 Task: Create a due date automation trigger when advanced on, 2 working days after a card is due add basic assigned to me is due at 11:00 AM.
Action: Mouse moved to (1187, 98)
Screenshot: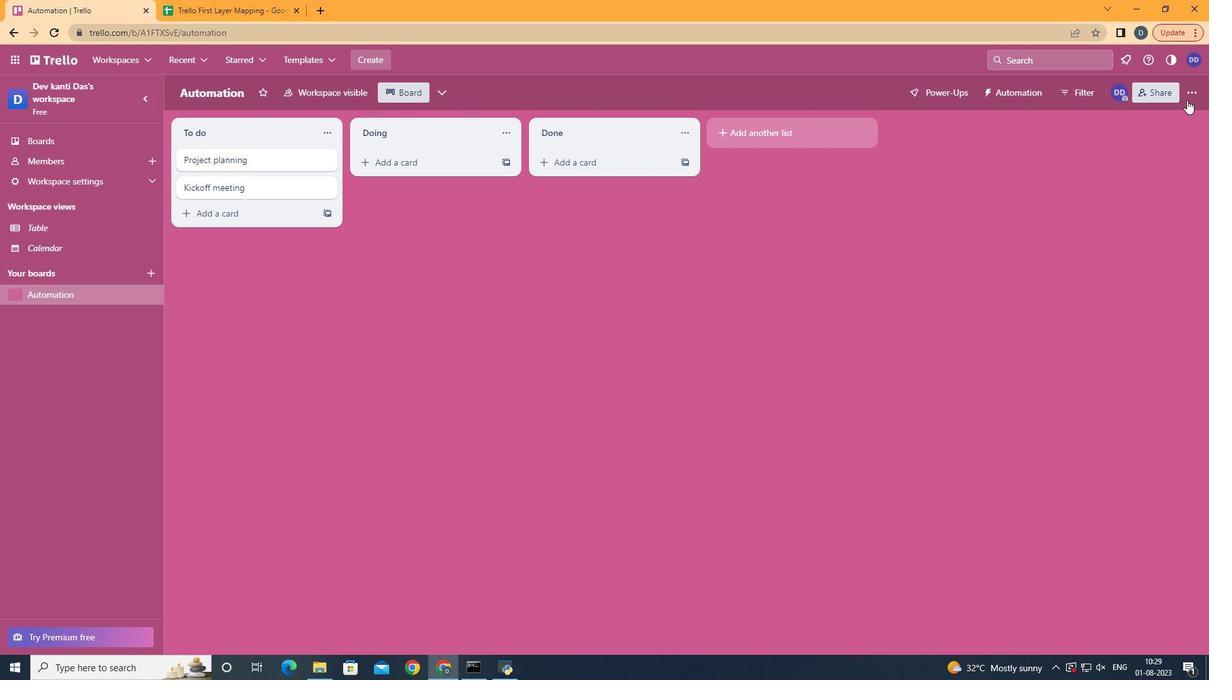 
Action: Mouse pressed left at (1187, 98)
Screenshot: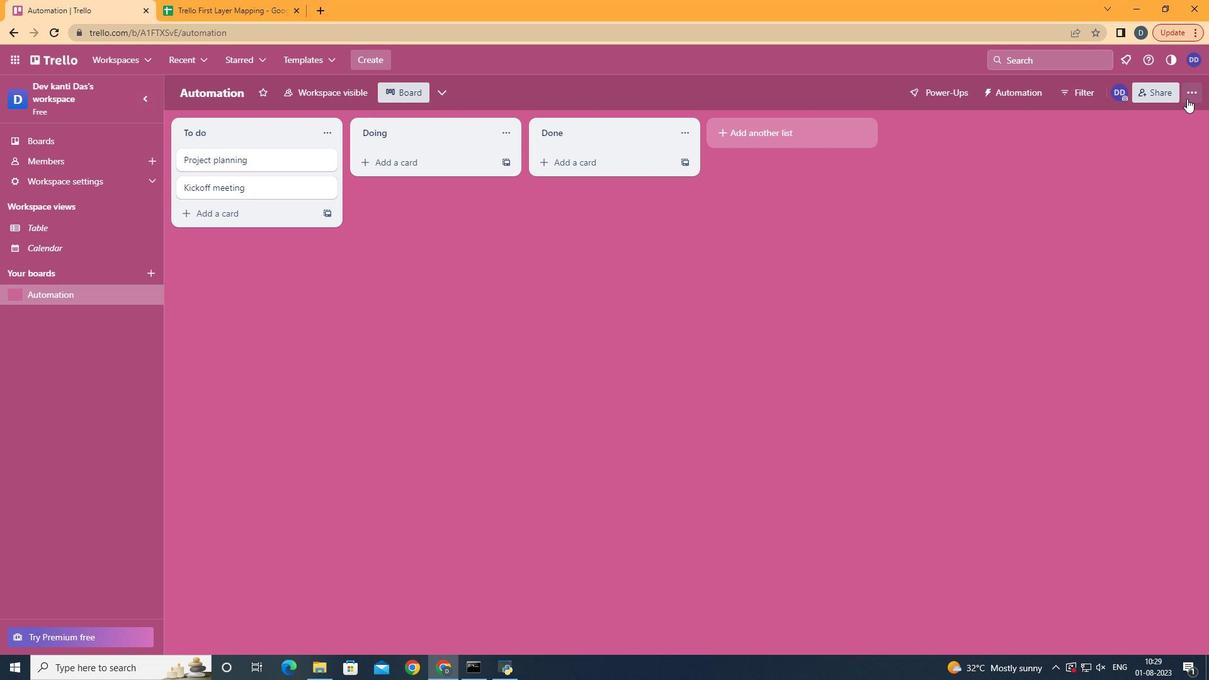
Action: Mouse moved to (1110, 257)
Screenshot: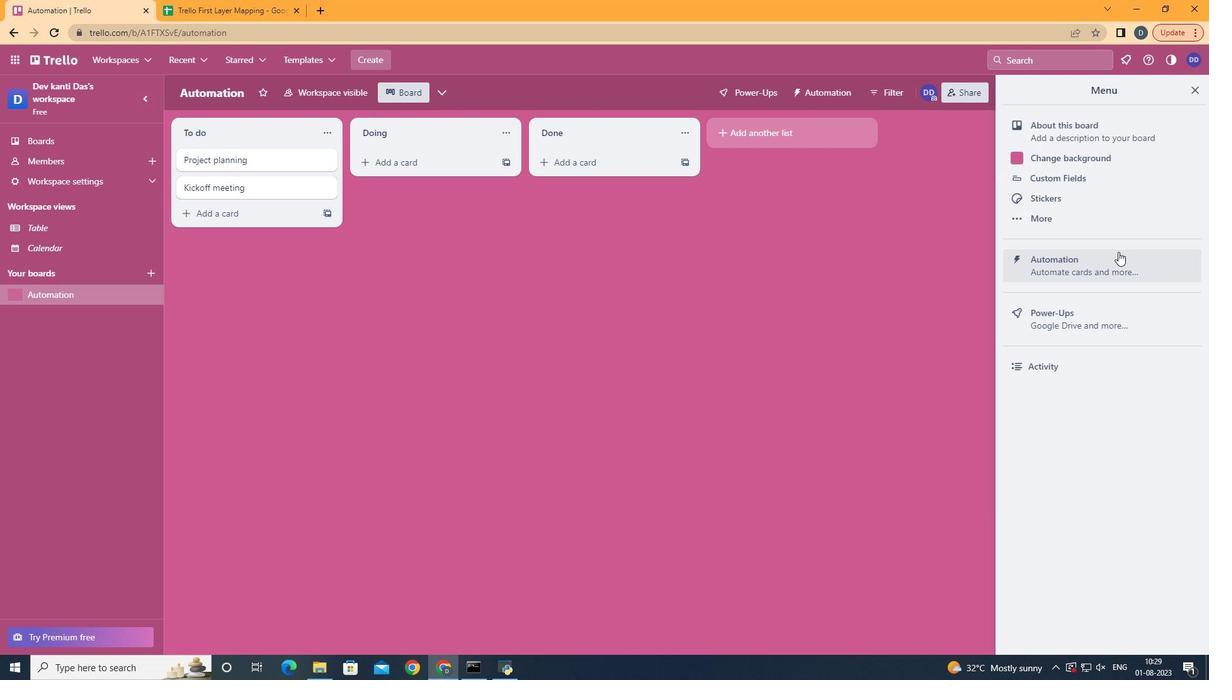 
Action: Mouse pressed left at (1110, 257)
Screenshot: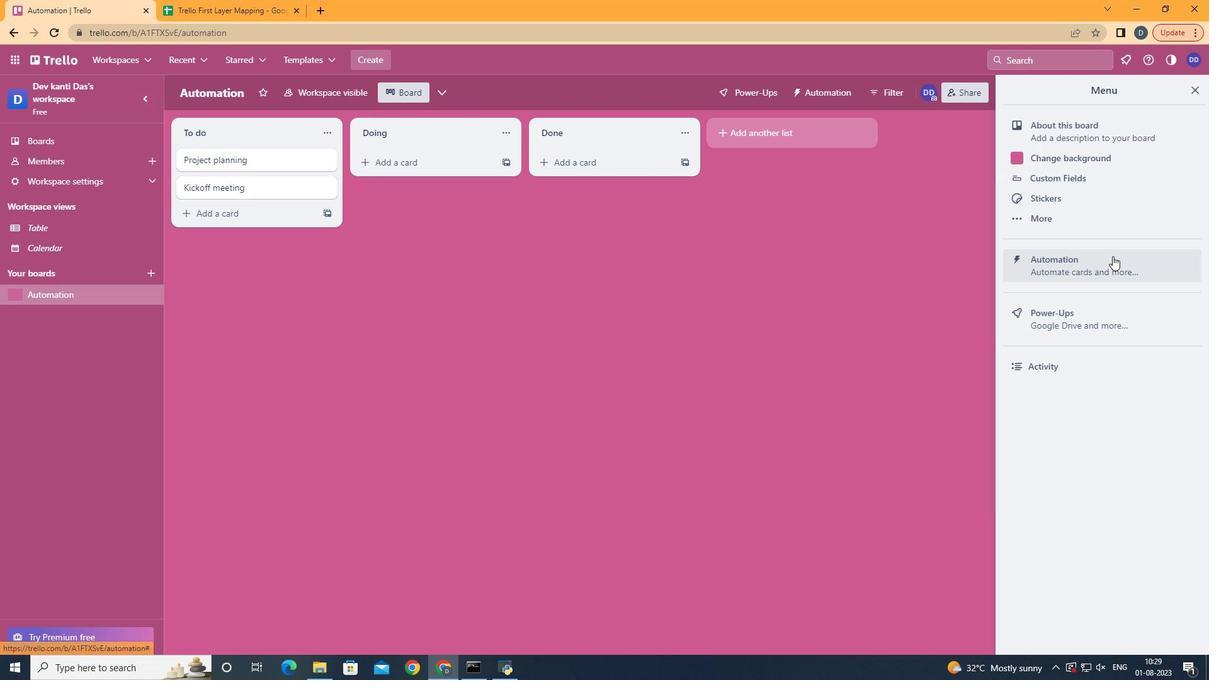 
Action: Mouse moved to (248, 251)
Screenshot: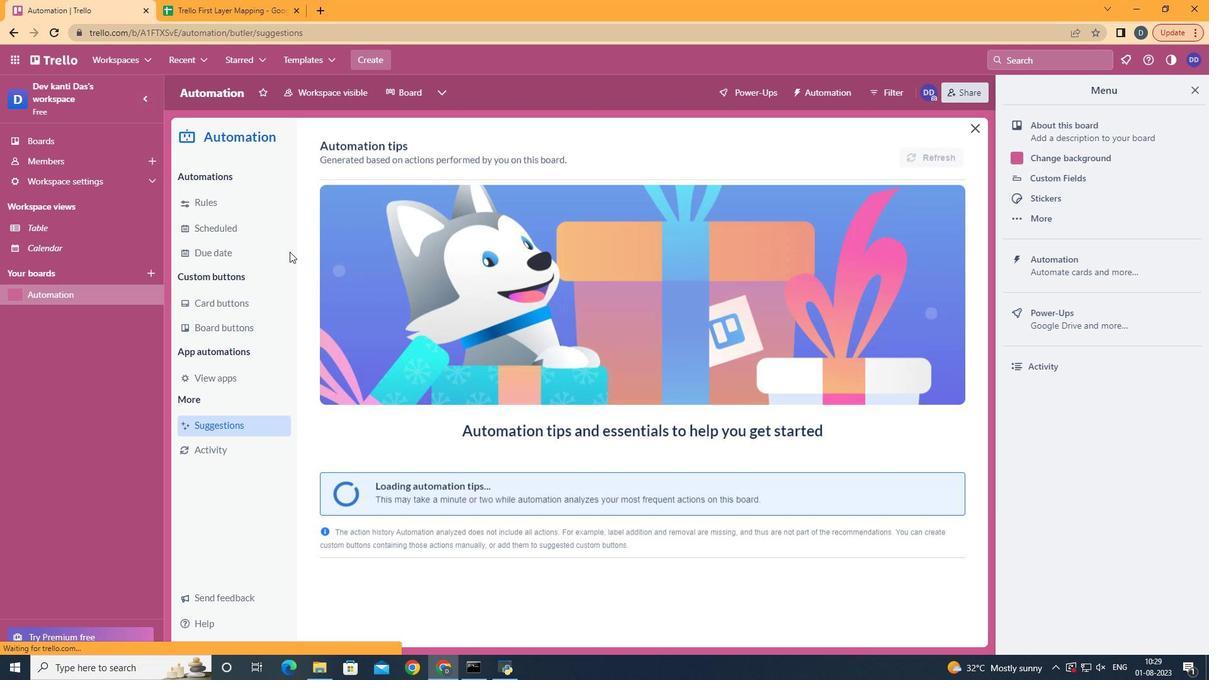 
Action: Mouse pressed left at (248, 251)
Screenshot: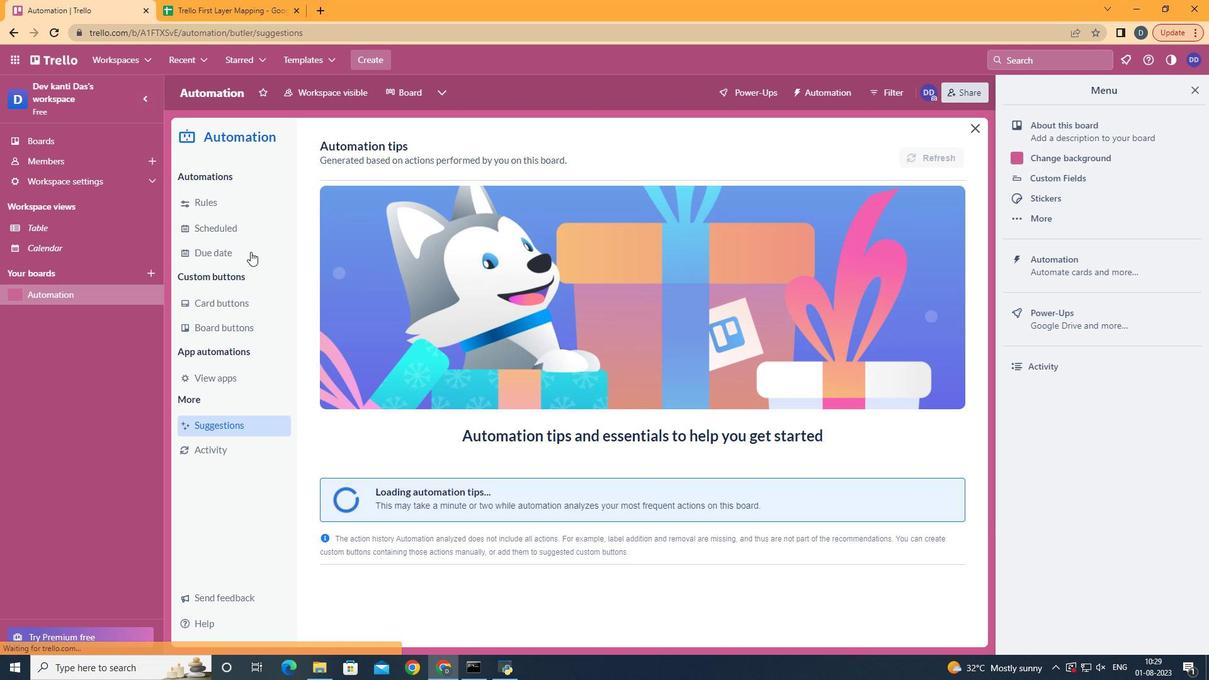 
Action: Mouse moved to (886, 151)
Screenshot: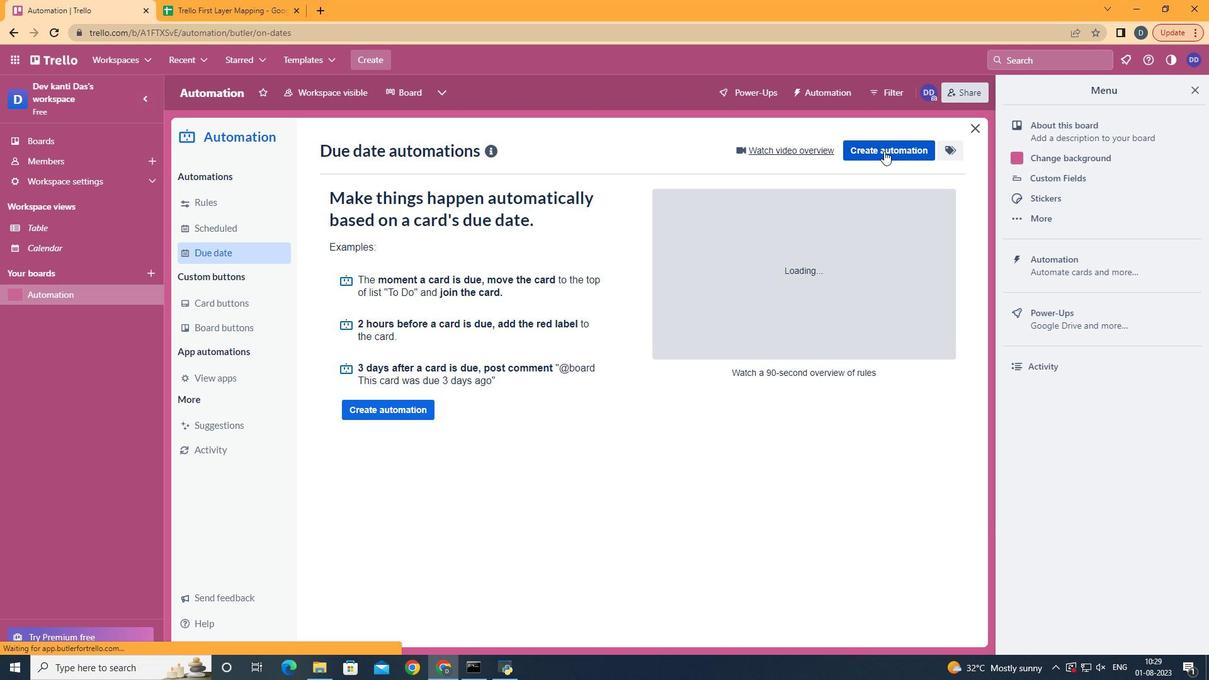 
Action: Mouse pressed left at (886, 151)
Screenshot: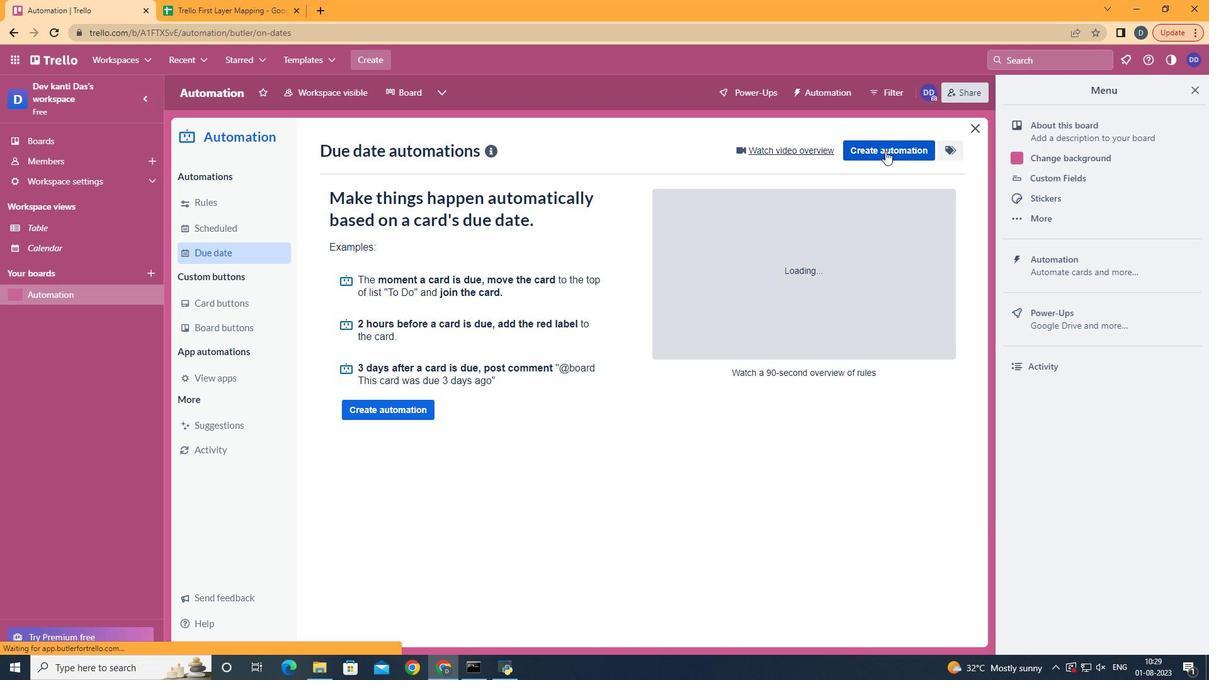 
Action: Mouse moved to (643, 272)
Screenshot: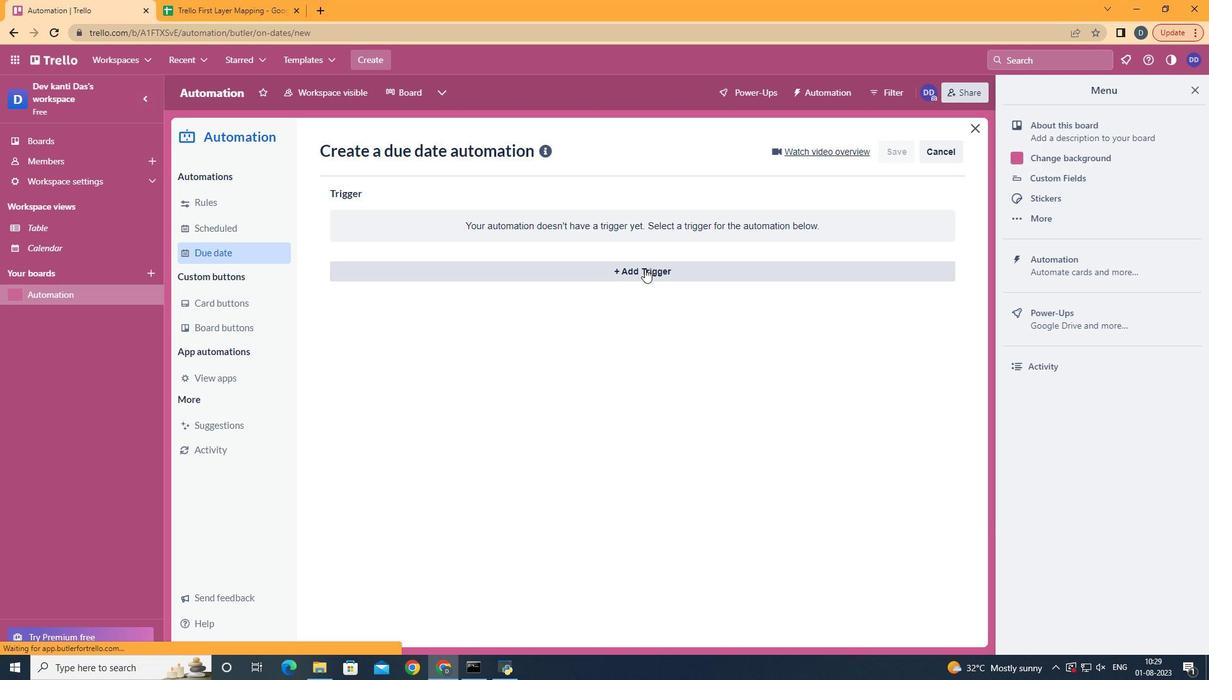 
Action: Mouse pressed left at (643, 272)
Screenshot: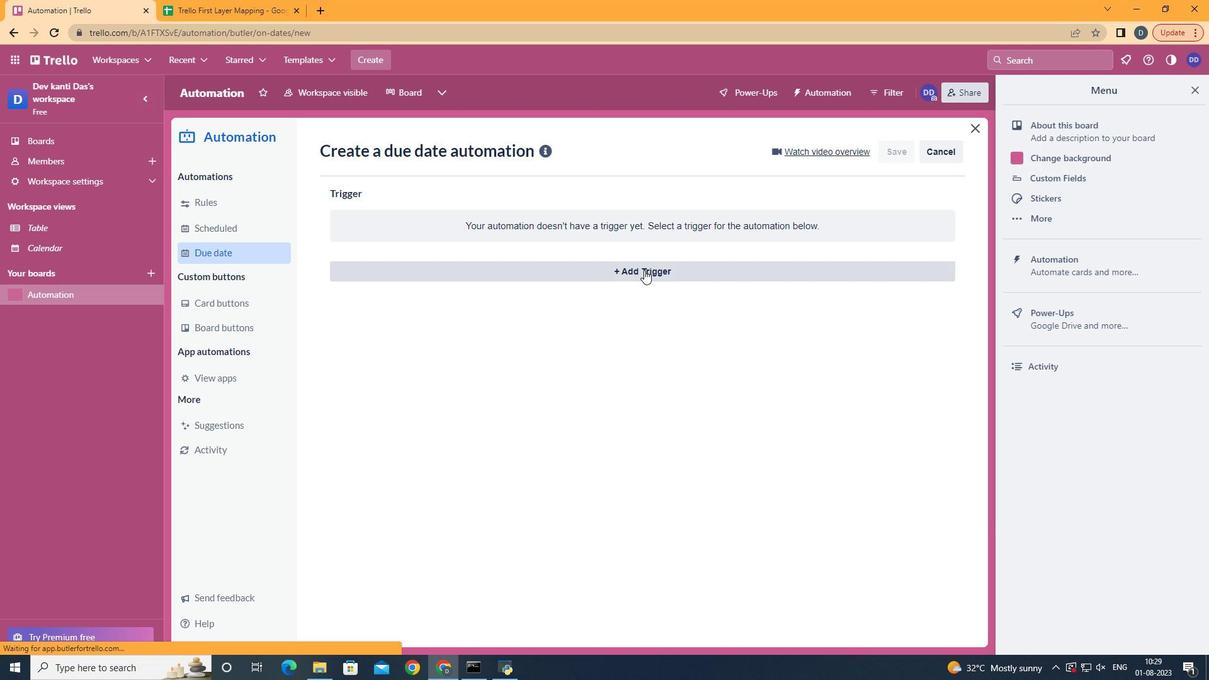 
Action: Mouse moved to (401, 505)
Screenshot: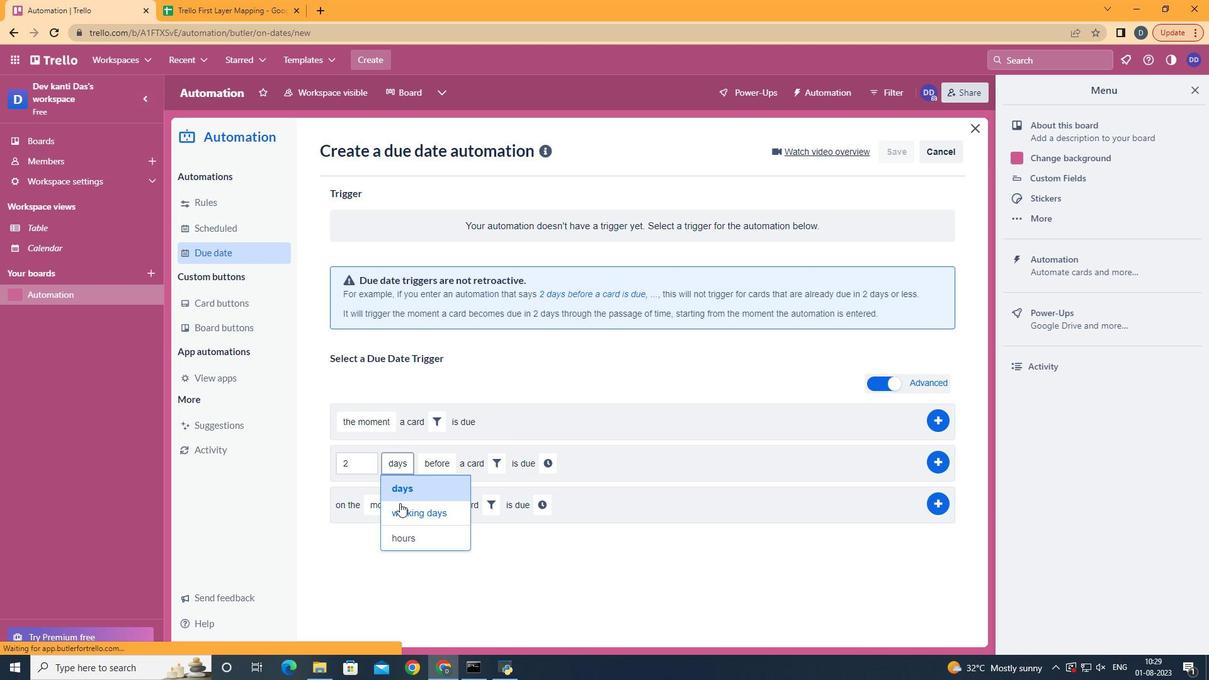 
Action: Mouse pressed left at (401, 505)
Screenshot: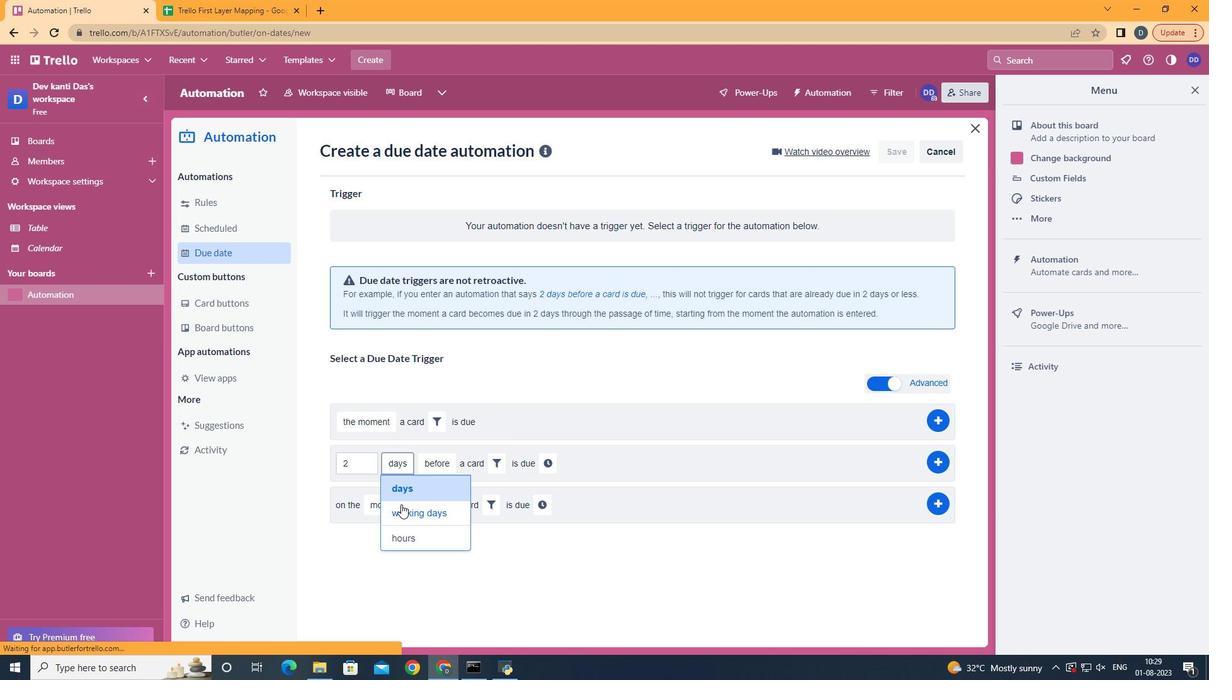 
Action: Mouse moved to (471, 513)
Screenshot: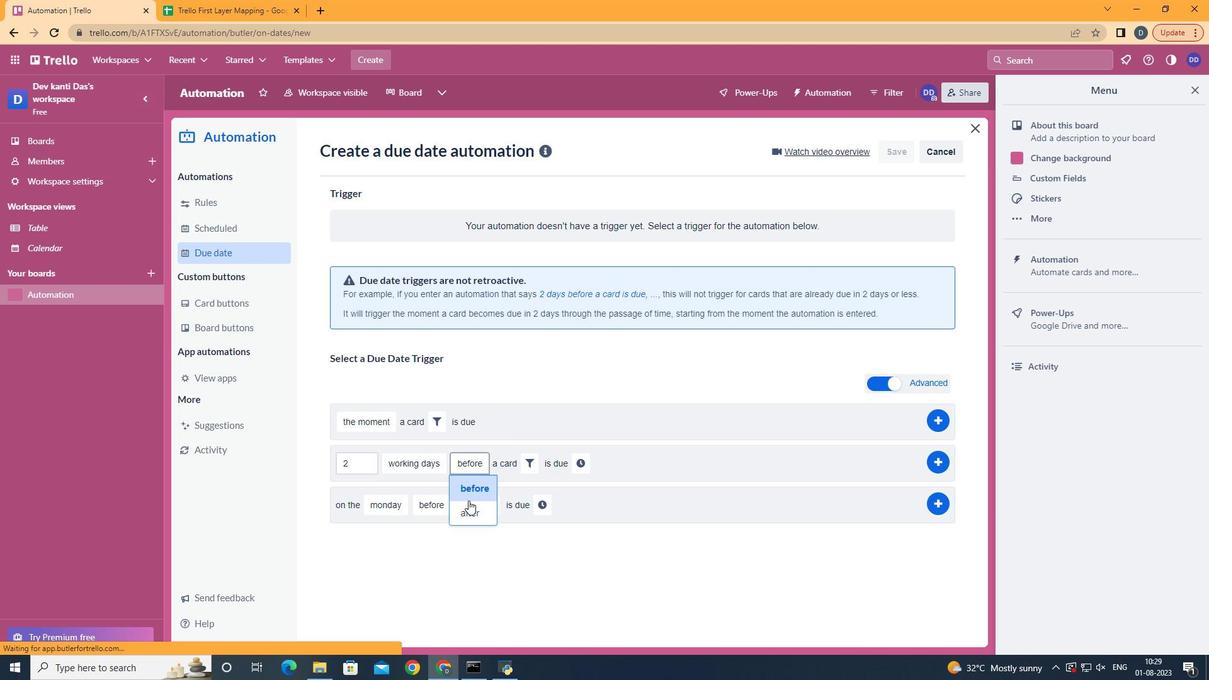 
Action: Mouse pressed left at (471, 513)
Screenshot: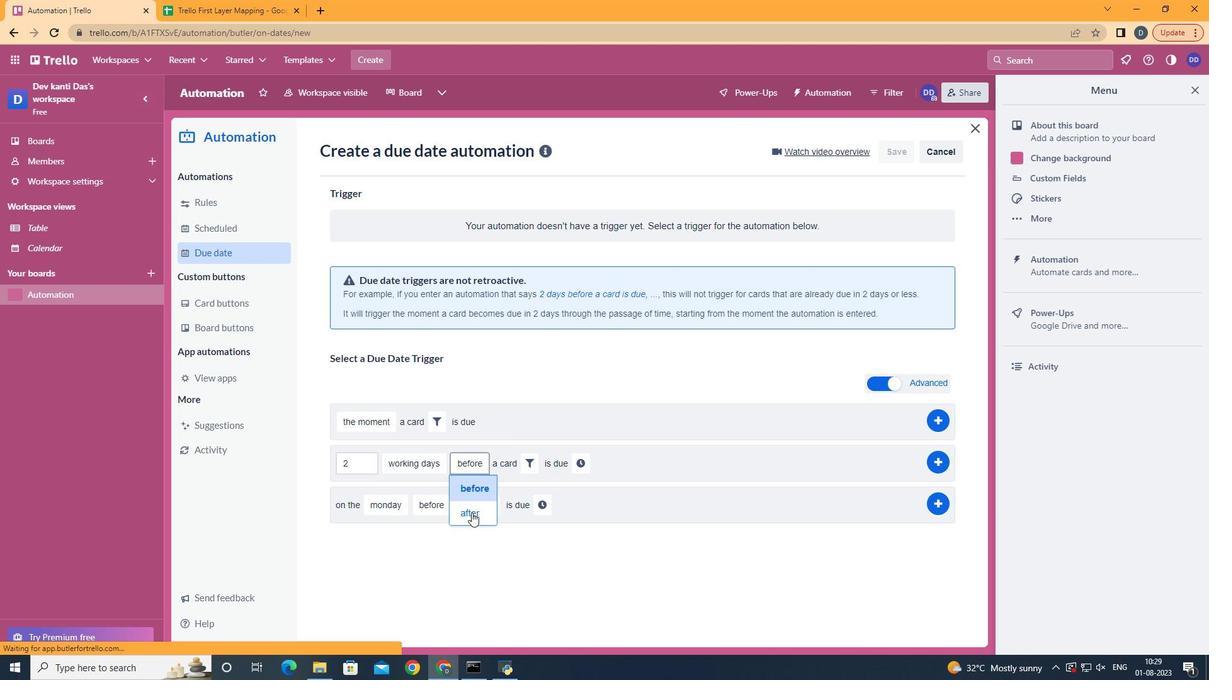 
Action: Mouse moved to (529, 460)
Screenshot: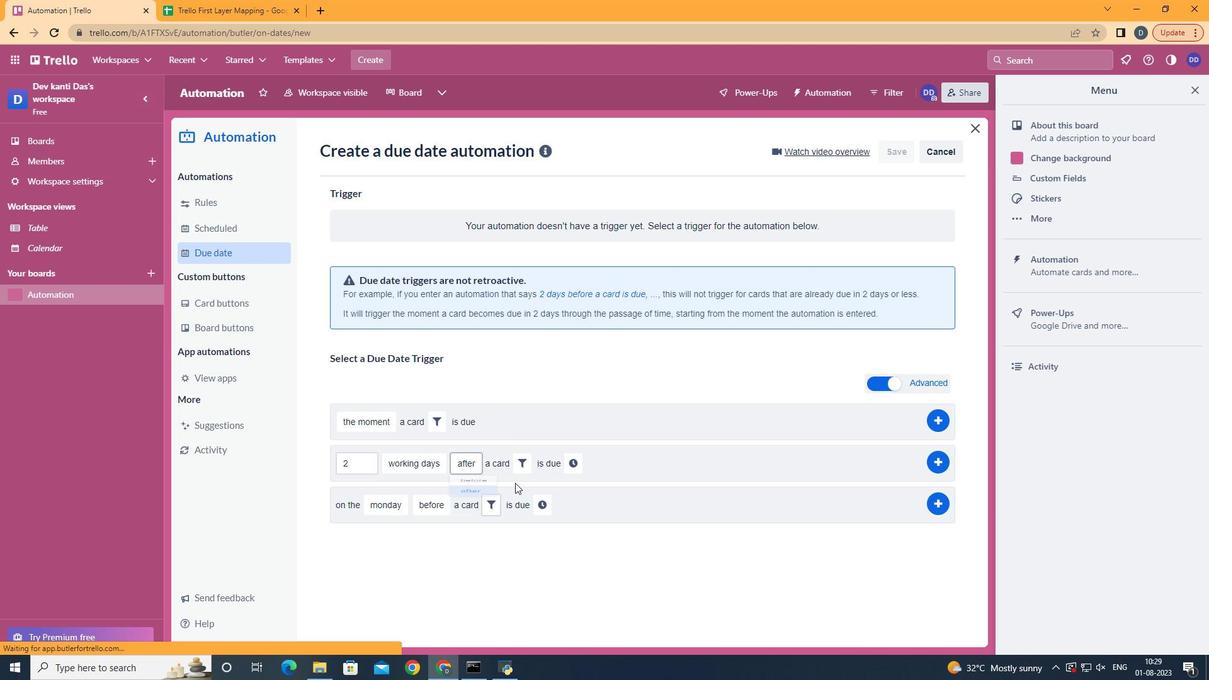 
Action: Mouse pressed left at (529, 460)
Screenshot: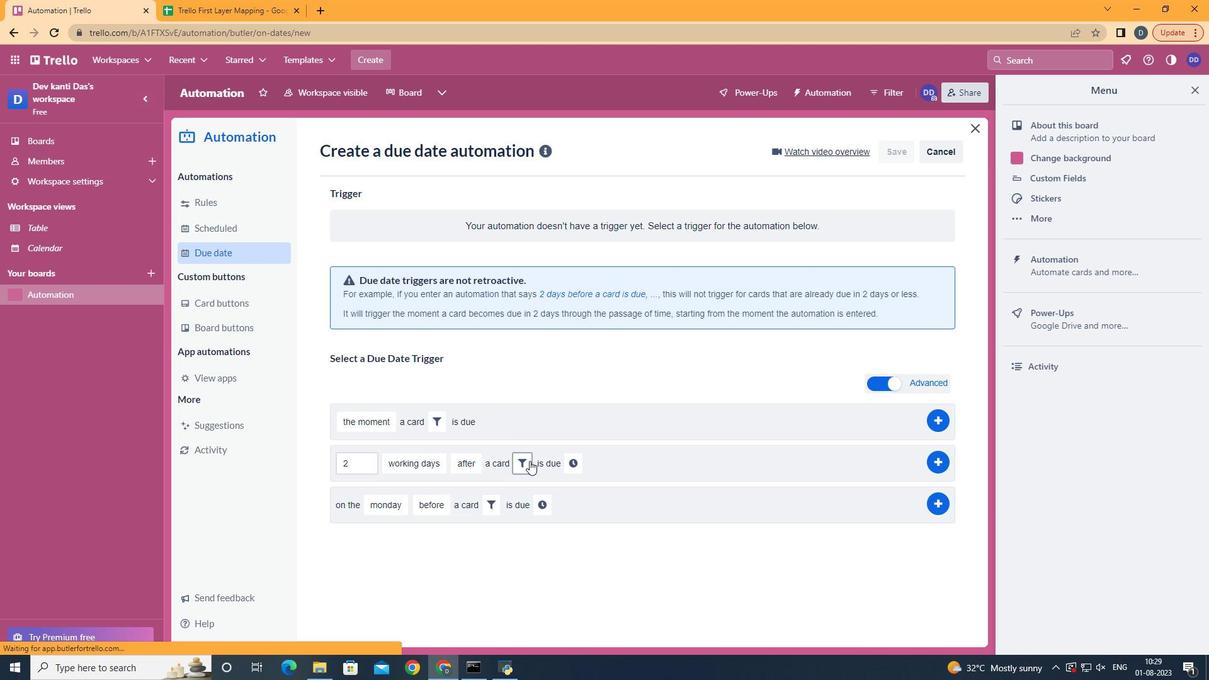 
Action: Mouse moved to (581, 535)
Screenshot: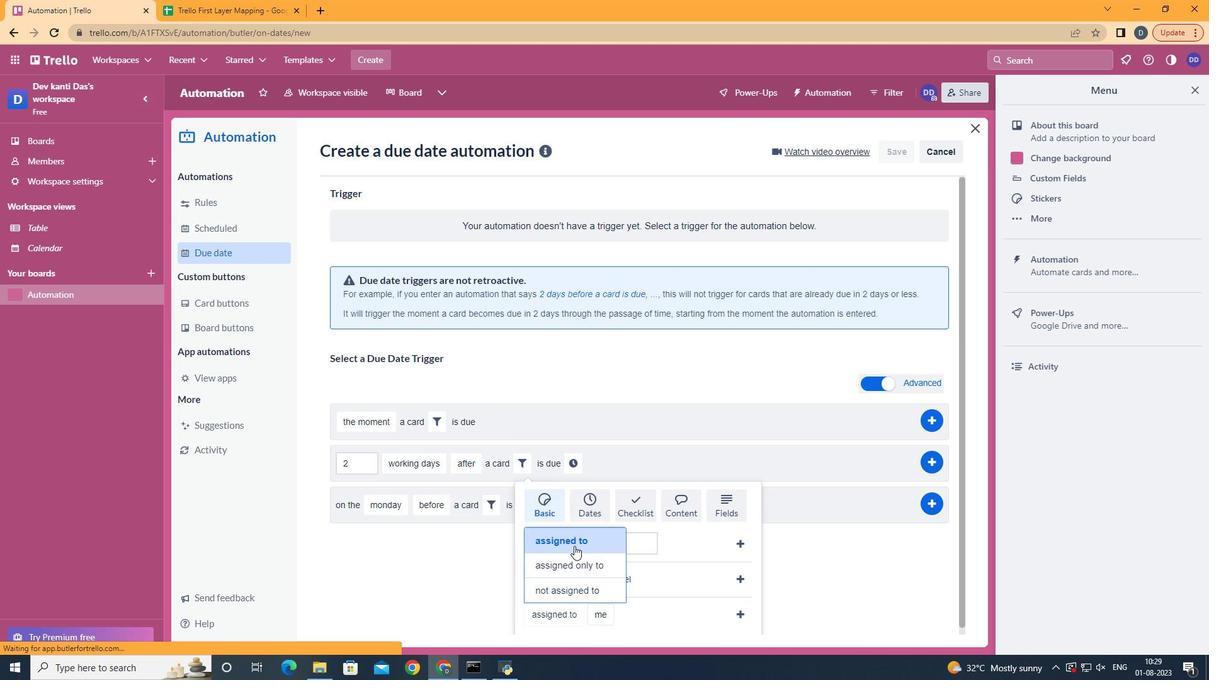 
Action: Mouse pressed left at (581, 535)
Screenshot: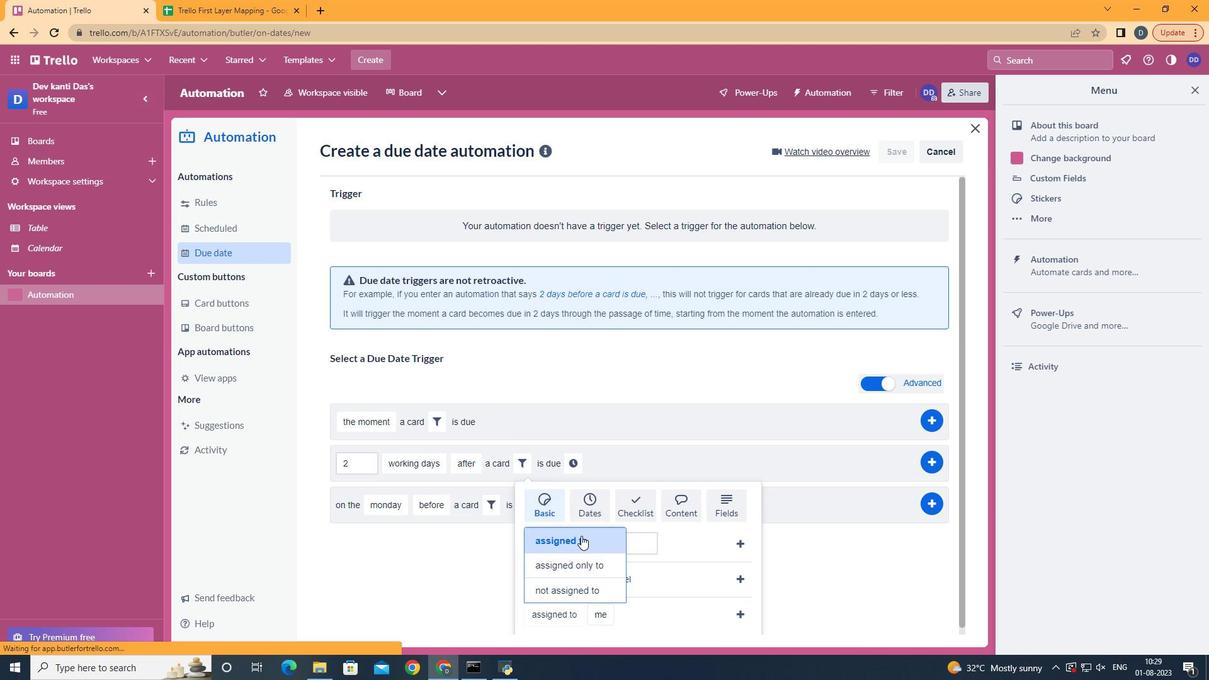 
Action: Mouse moved to (605, 544)
Screenshot: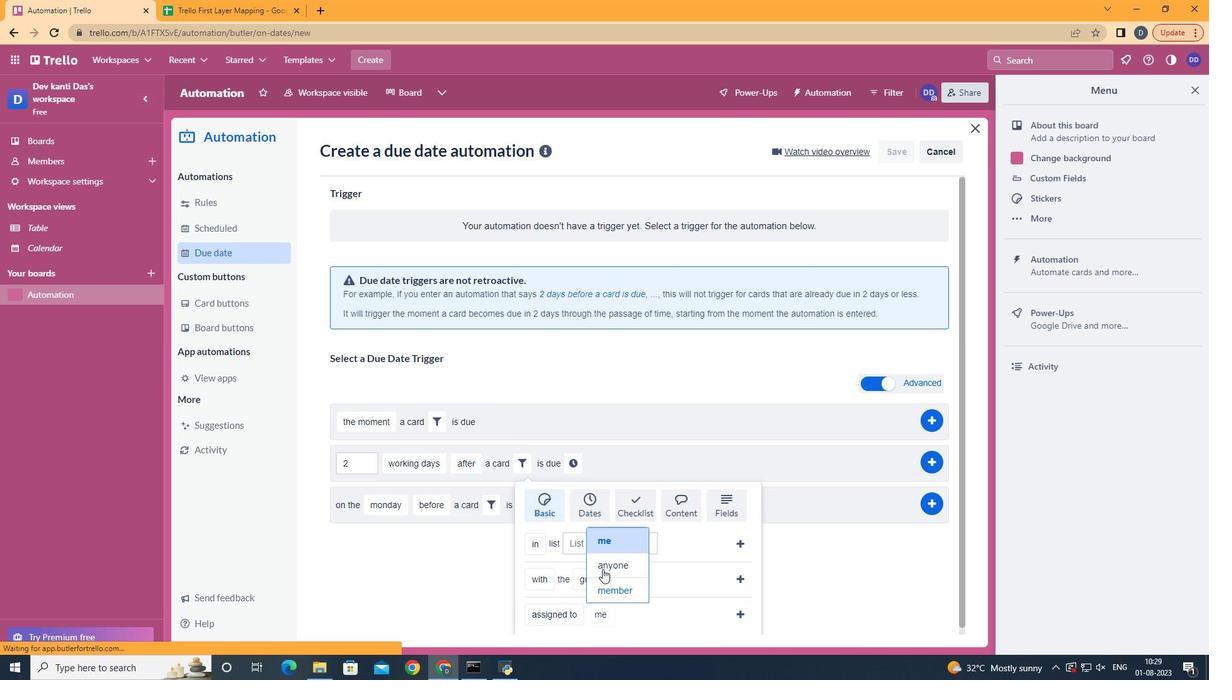 
Action: Mouse pressed left at (605, 544)
Screenshot: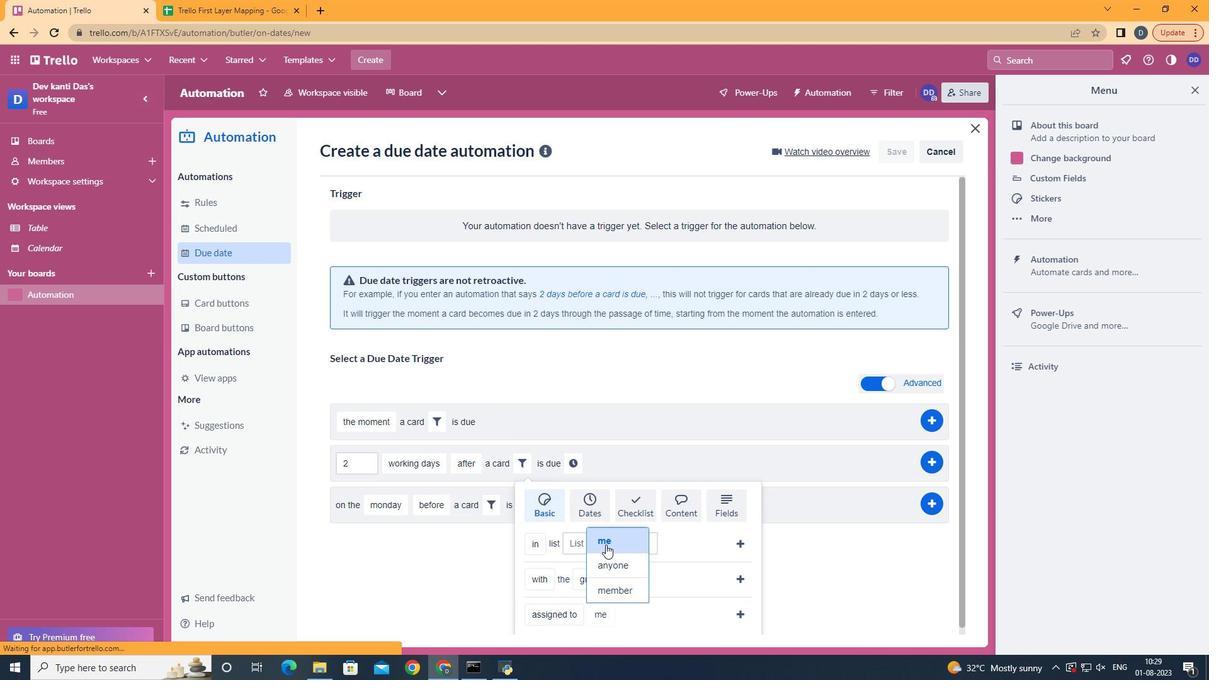 
Action: Mouse moved to (742, 608)
Screenshot: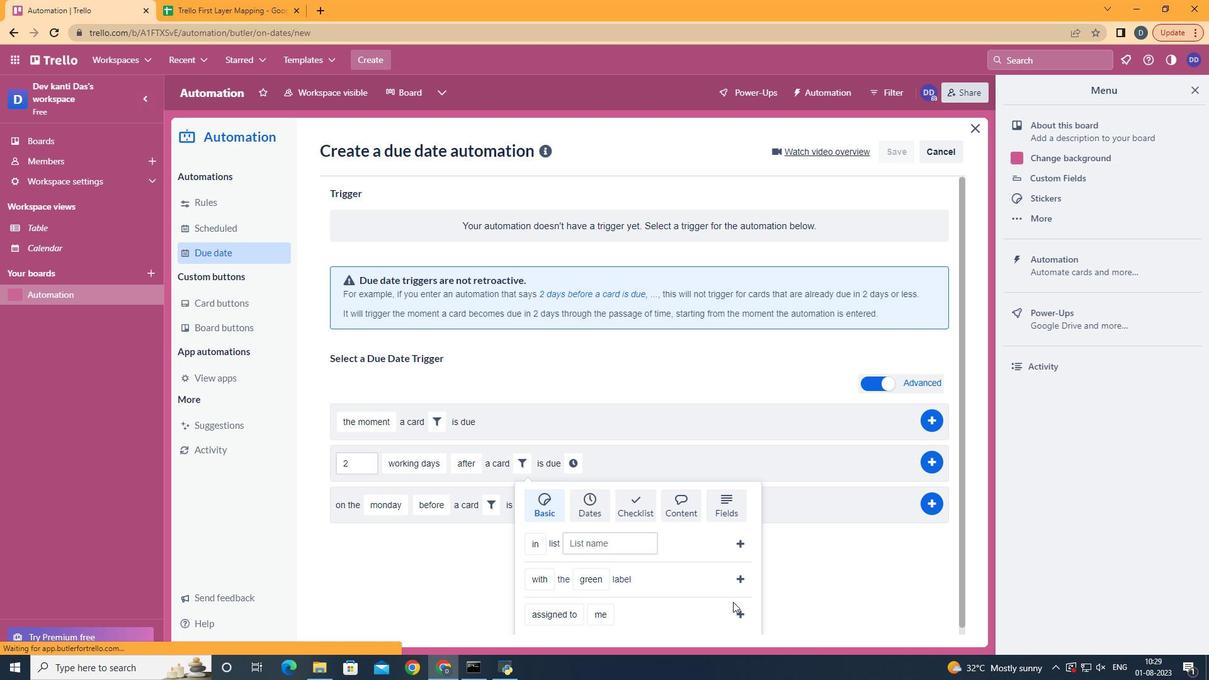 
Action: Mouse pressed left at (742, 608)
Screenshot: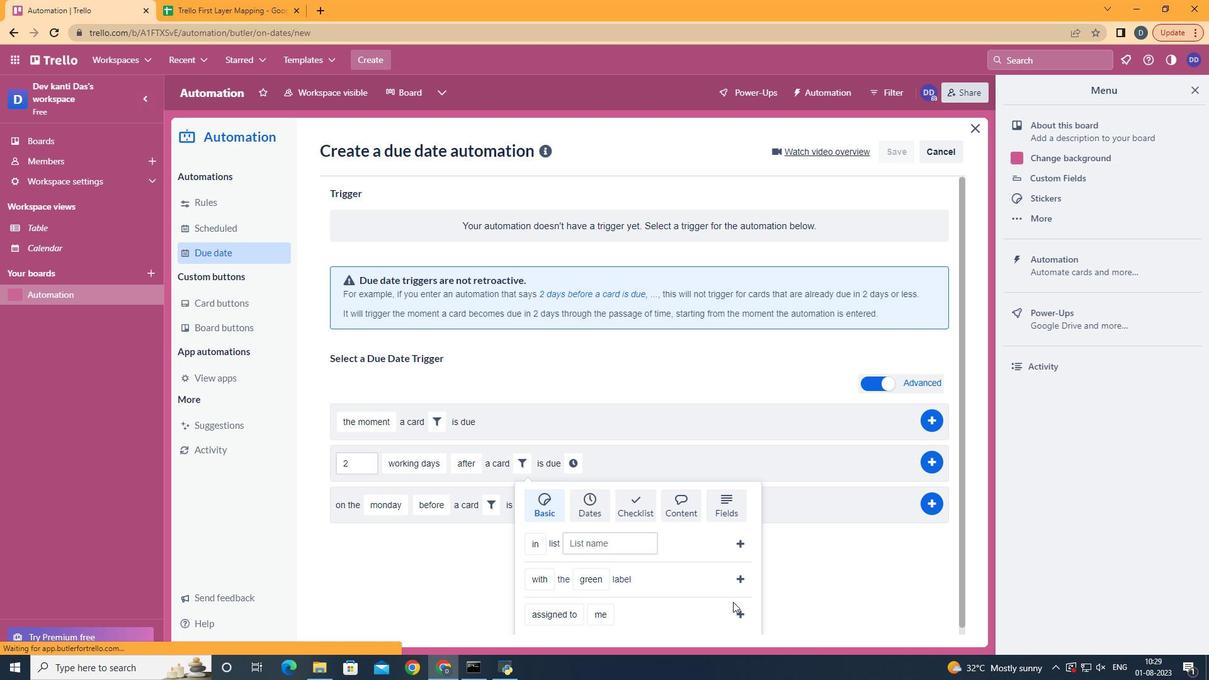 
Action: Mouse moved to (669, 464)
Screenshot: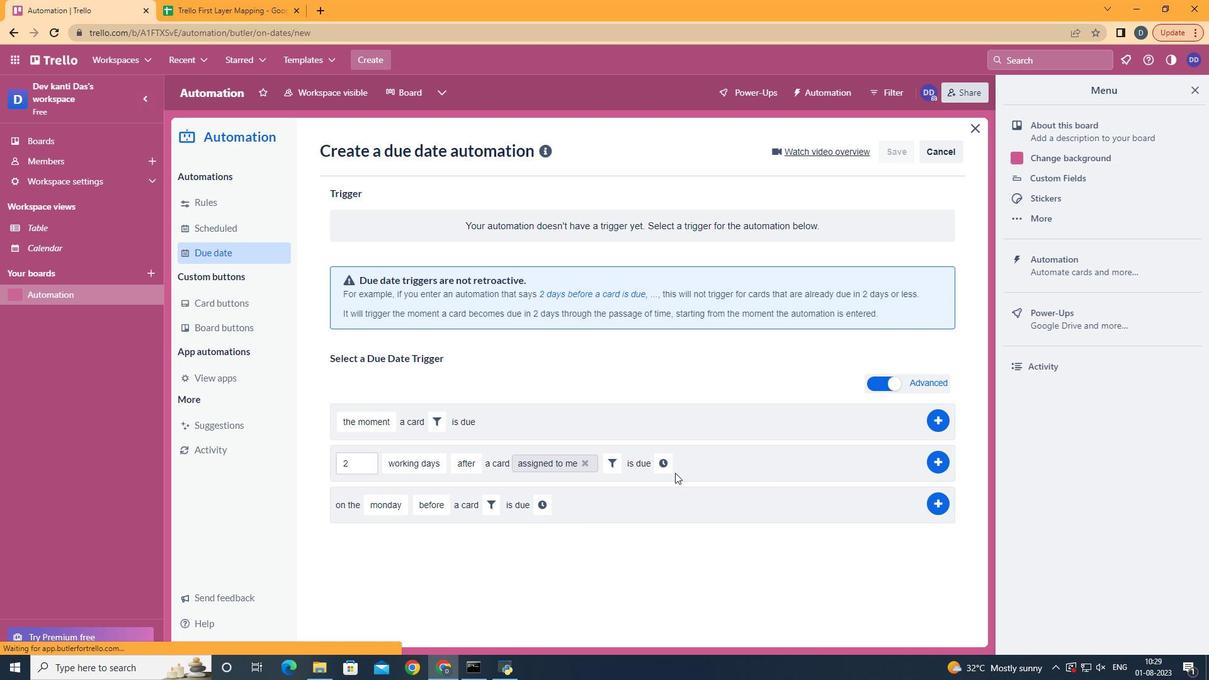 
Action: Mouse pressed left at (669, 464)
Screenshot: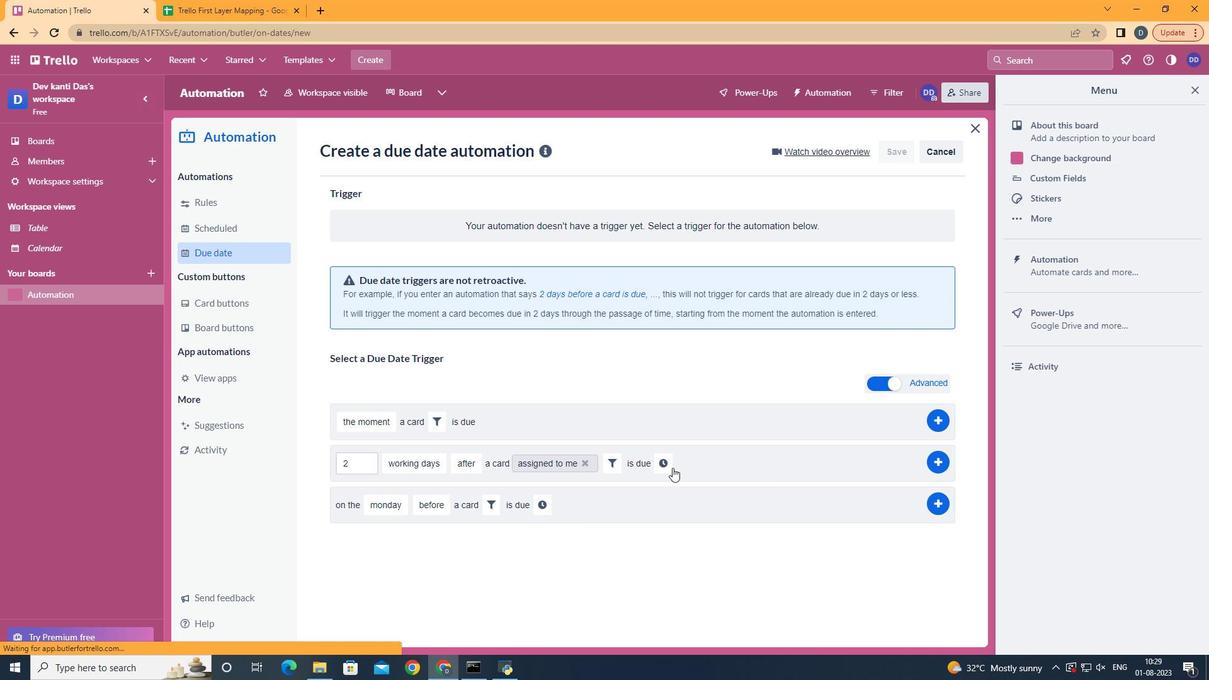 
Action: Mouse moved to (680, 466)
Screenshot: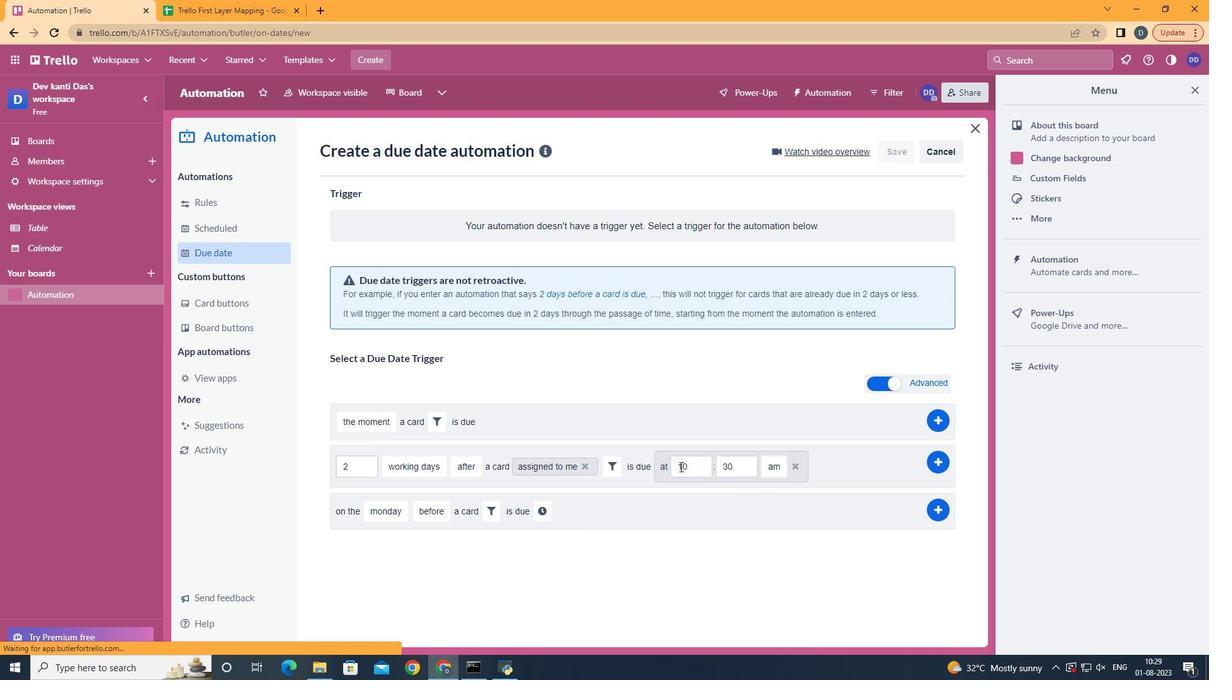 
Action: Mouse pressed left at (680, 466)
Screenshot: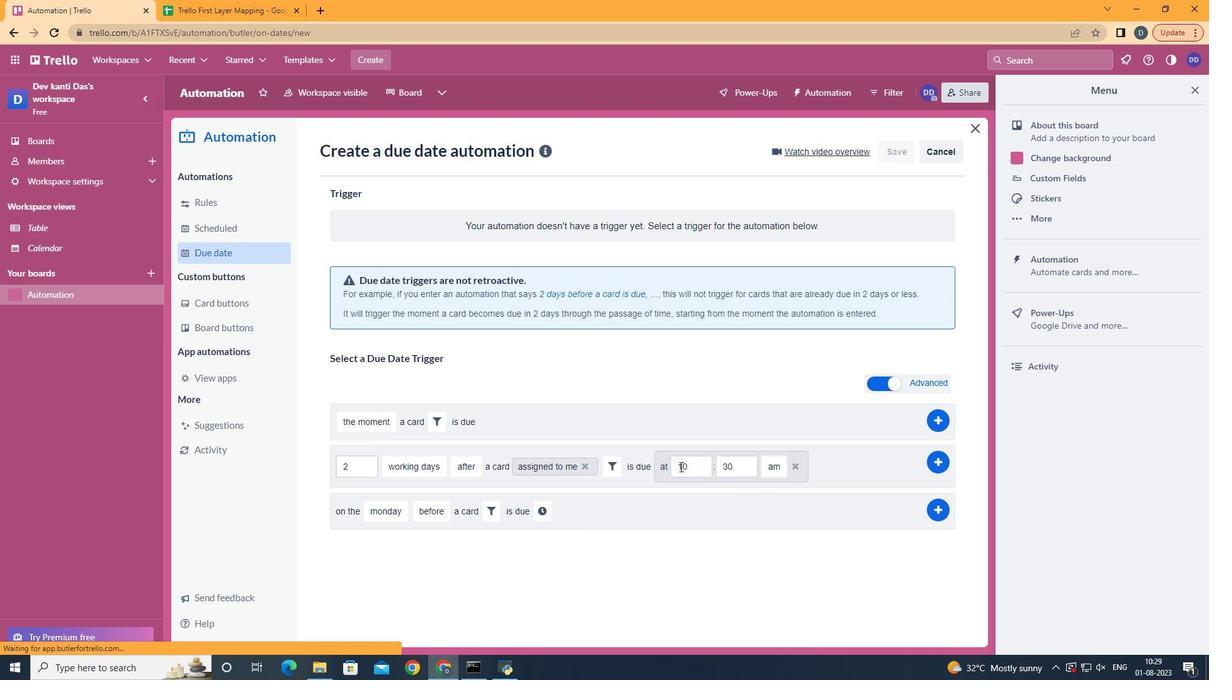 
Action: Mouse moved to (704, 465)
Screenshot: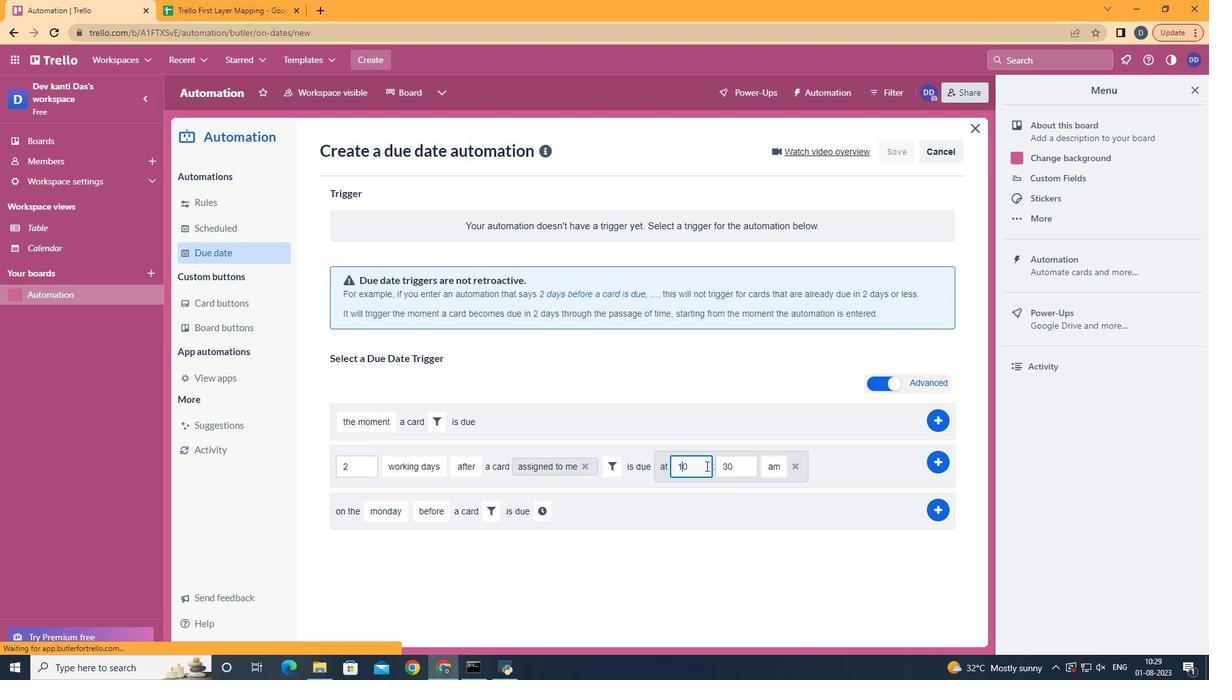 
Action: Mouse pressed left at (704, 465)
Screenshot: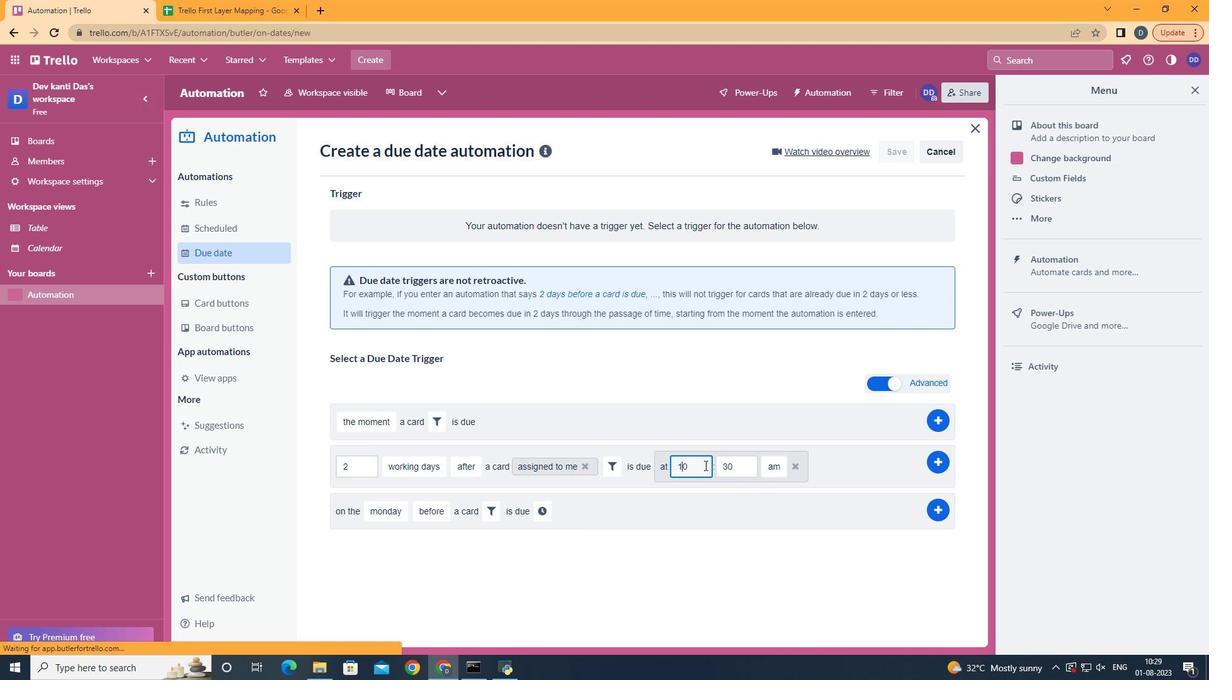 
Action: Mouse moved to (702, 465)
Screenshot: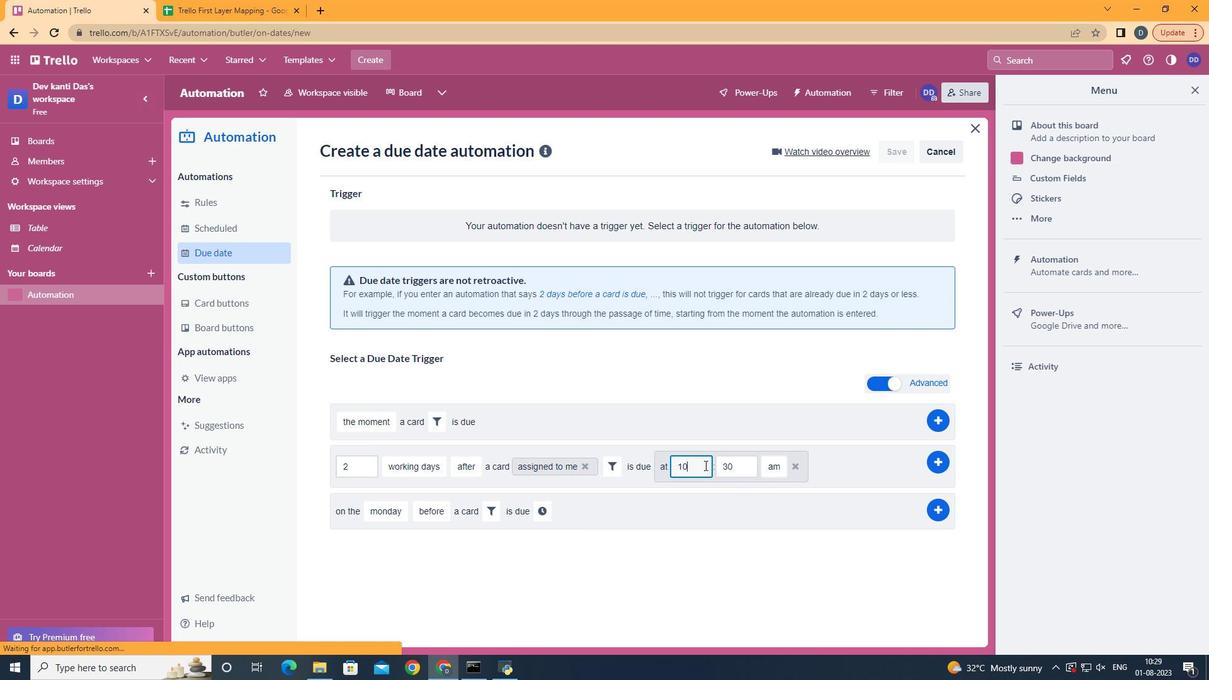 
Action: Key pressed <Key.backspace>1
Screenshot: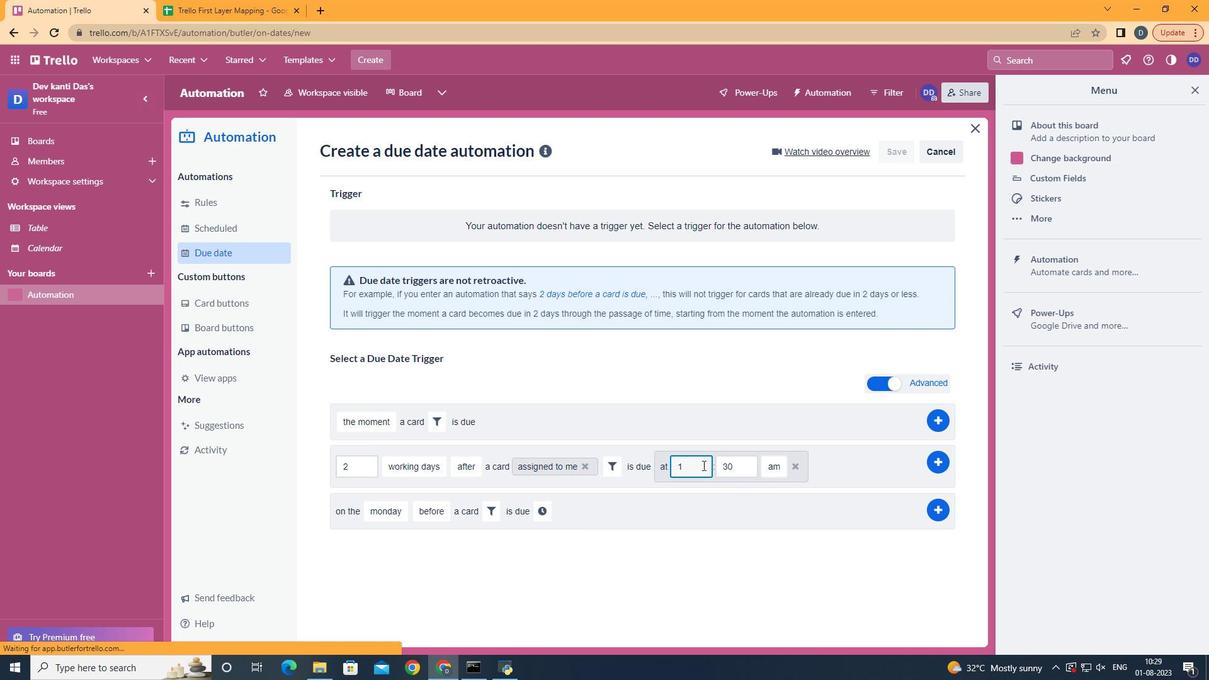 
Action: Mouse moved to (734, 463)
Screenshot: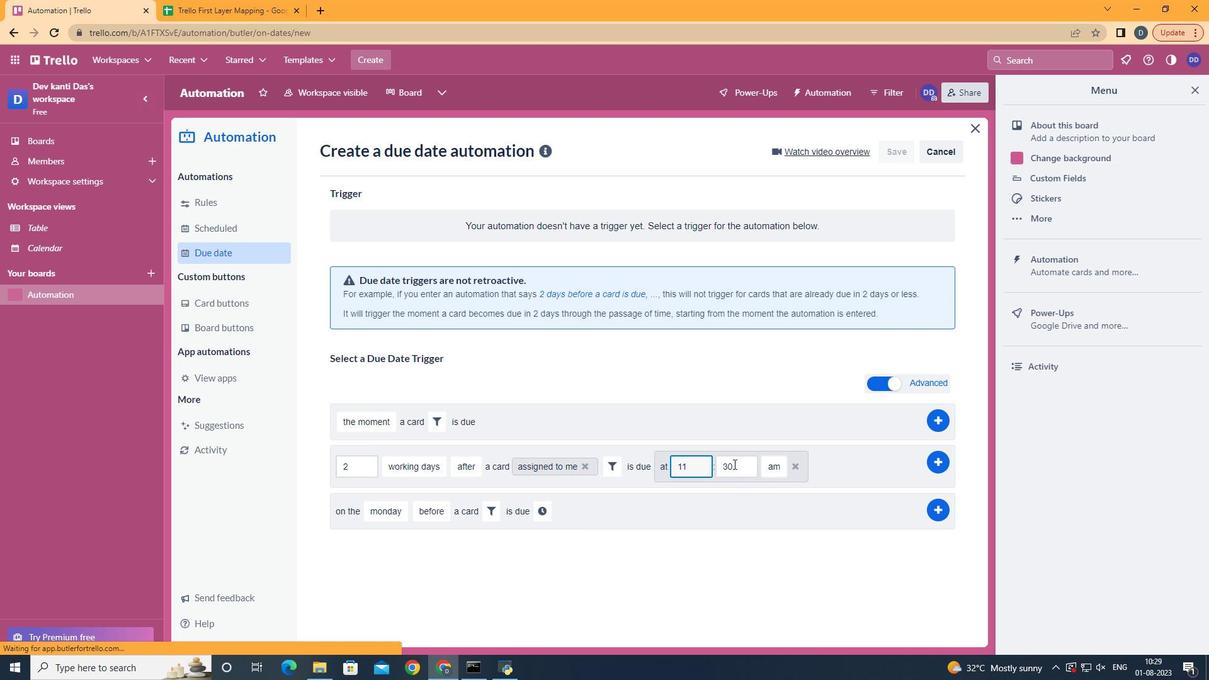 
Action: Mouse pressed left at (734, 463)
Screenshot: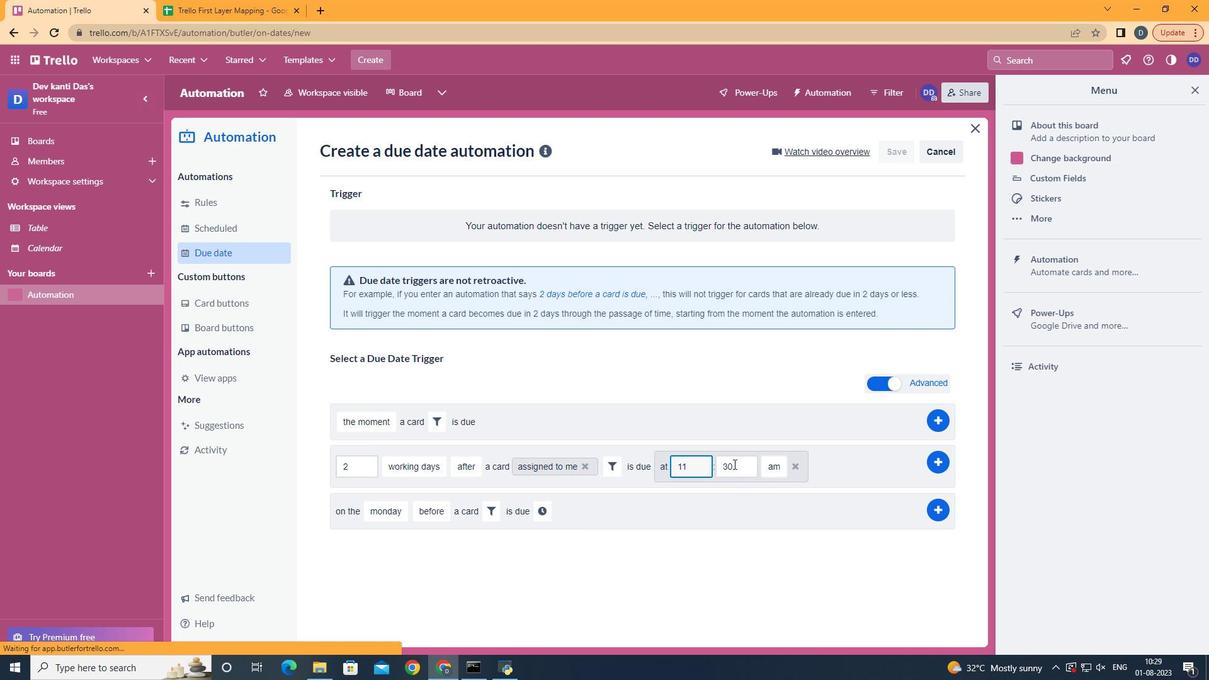 
Action: Key pressed <Key.backspace><Key.backspace>00
Screenshot: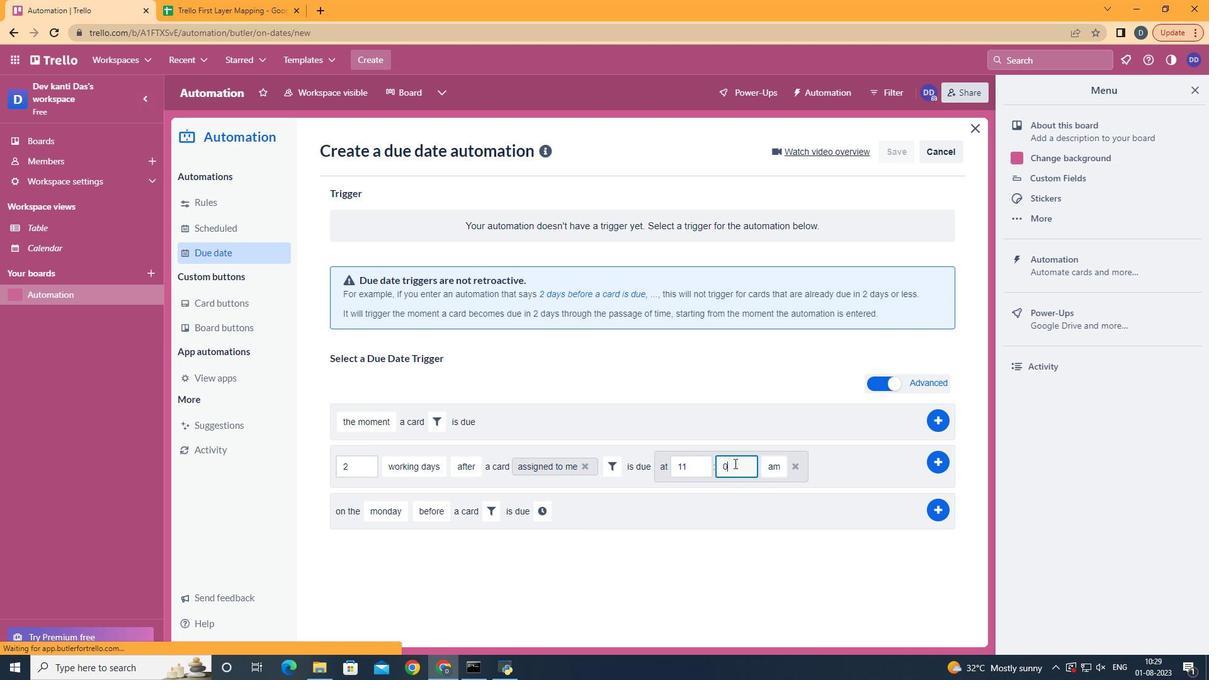 
Action: Mouse moved to (928, 463)
Screenshot: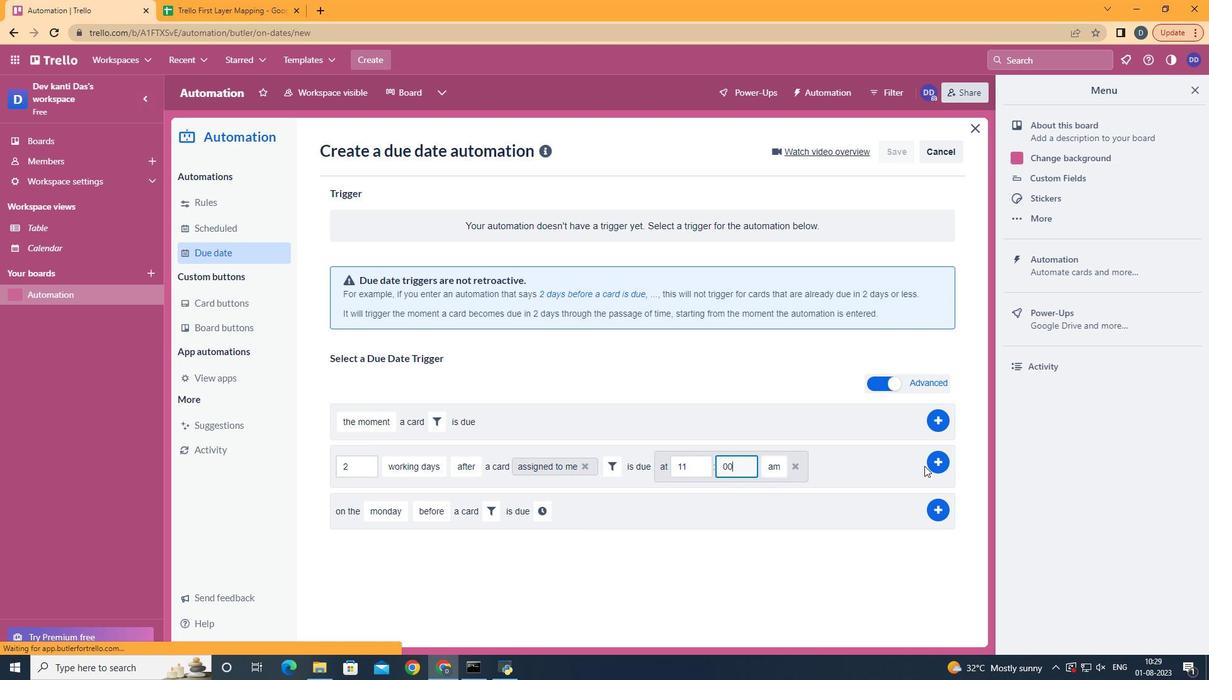 
Action: Mouse pressed left at (928, 463)
Screenshot: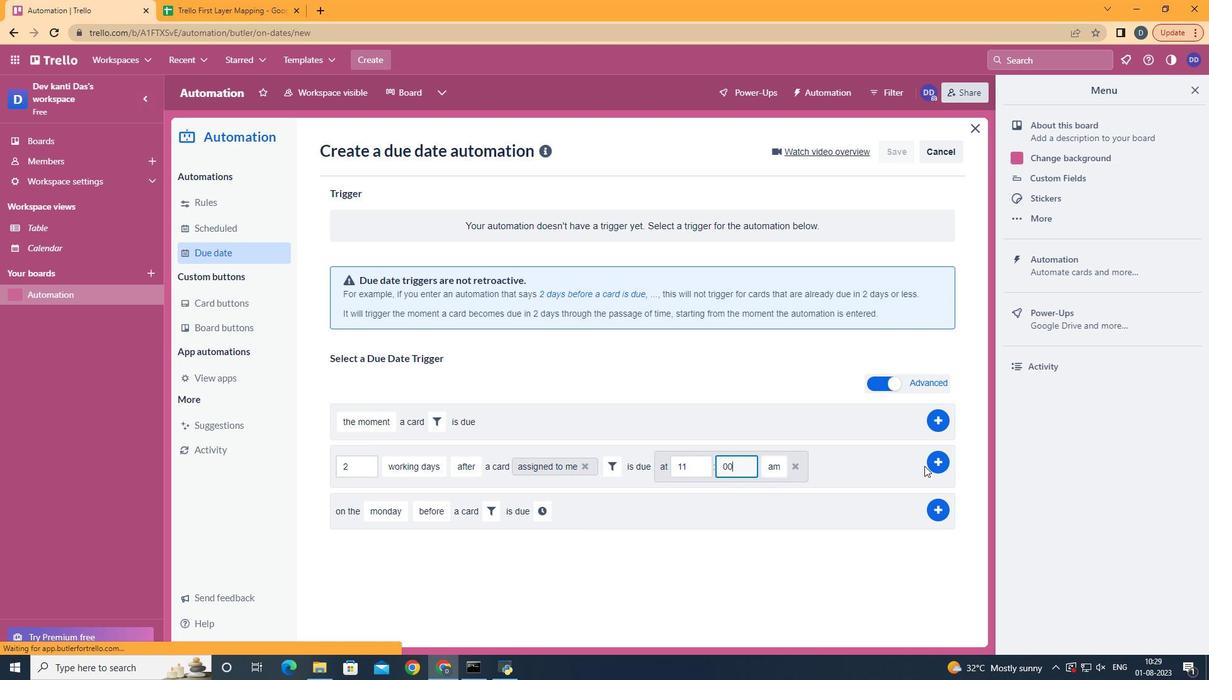 
Action: Mouse moved to (604, 329)
Screenshot: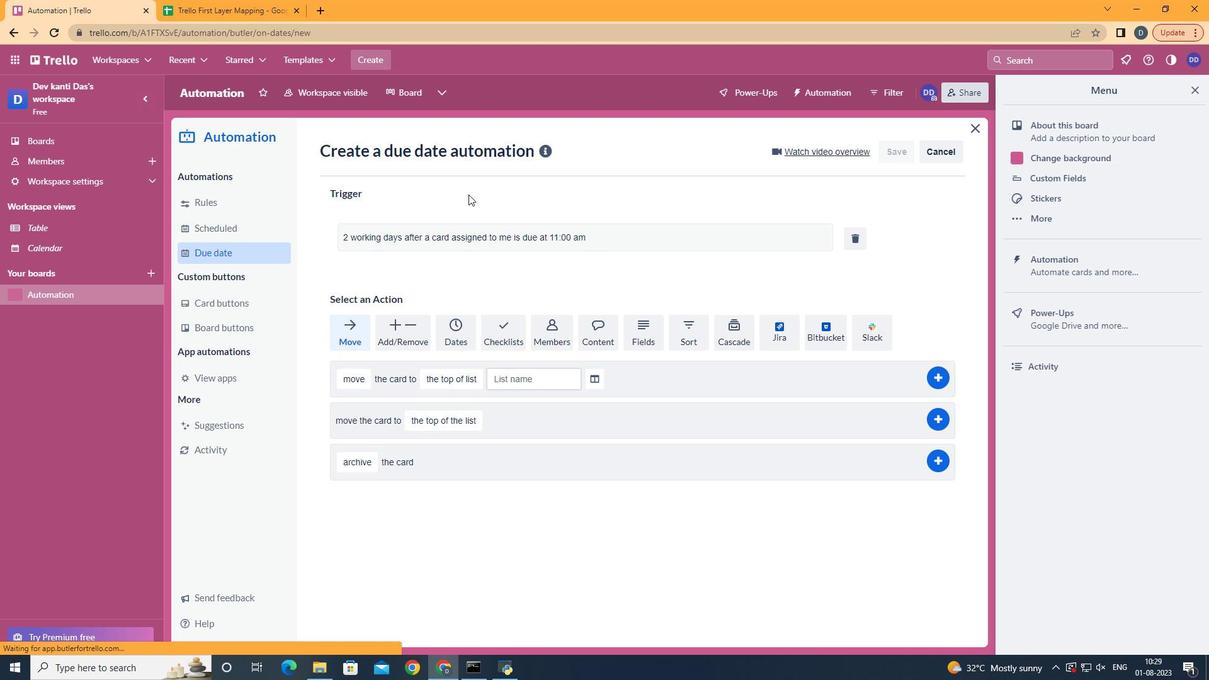 
